 Task: Check the average views per listing of 3 bathrooms in the last 1 year.
Action: Mouse moved to (1065, 240)
Screenshot: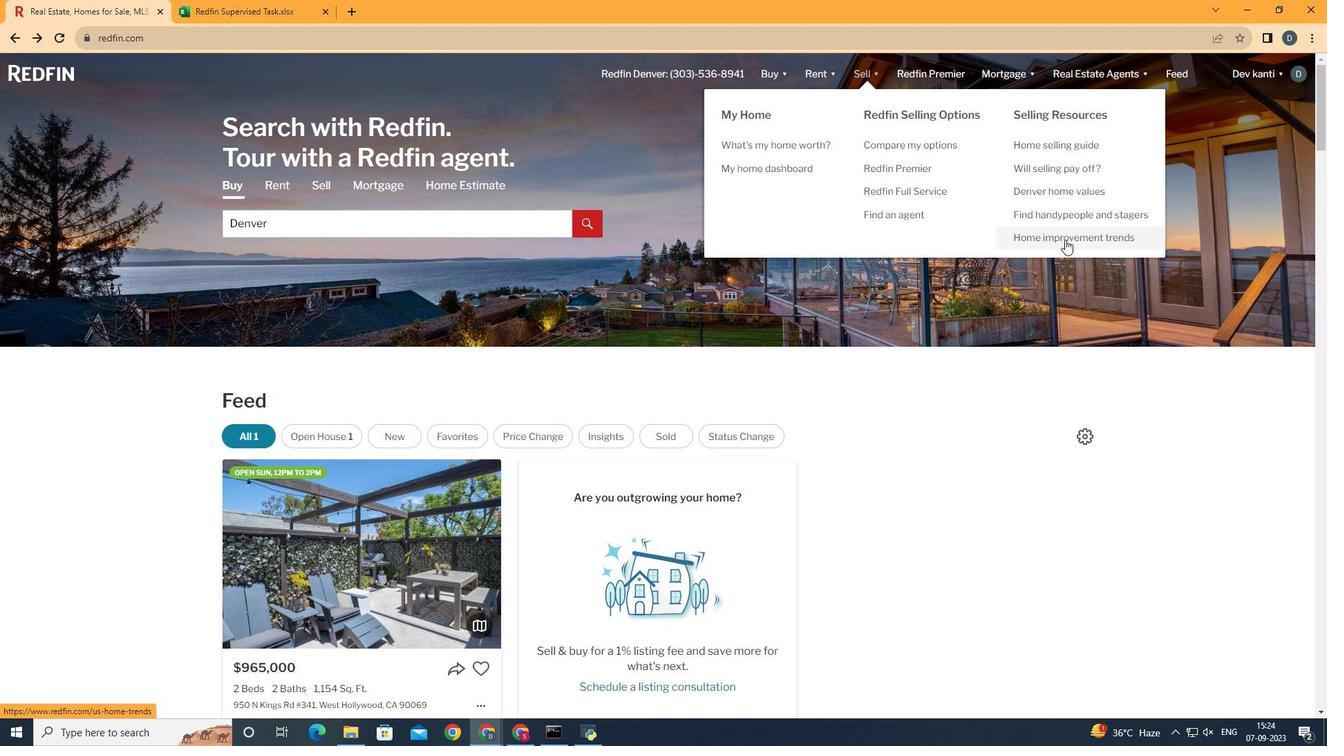 
Action: Mouse pressed left at (1065, 240)
Screenshot: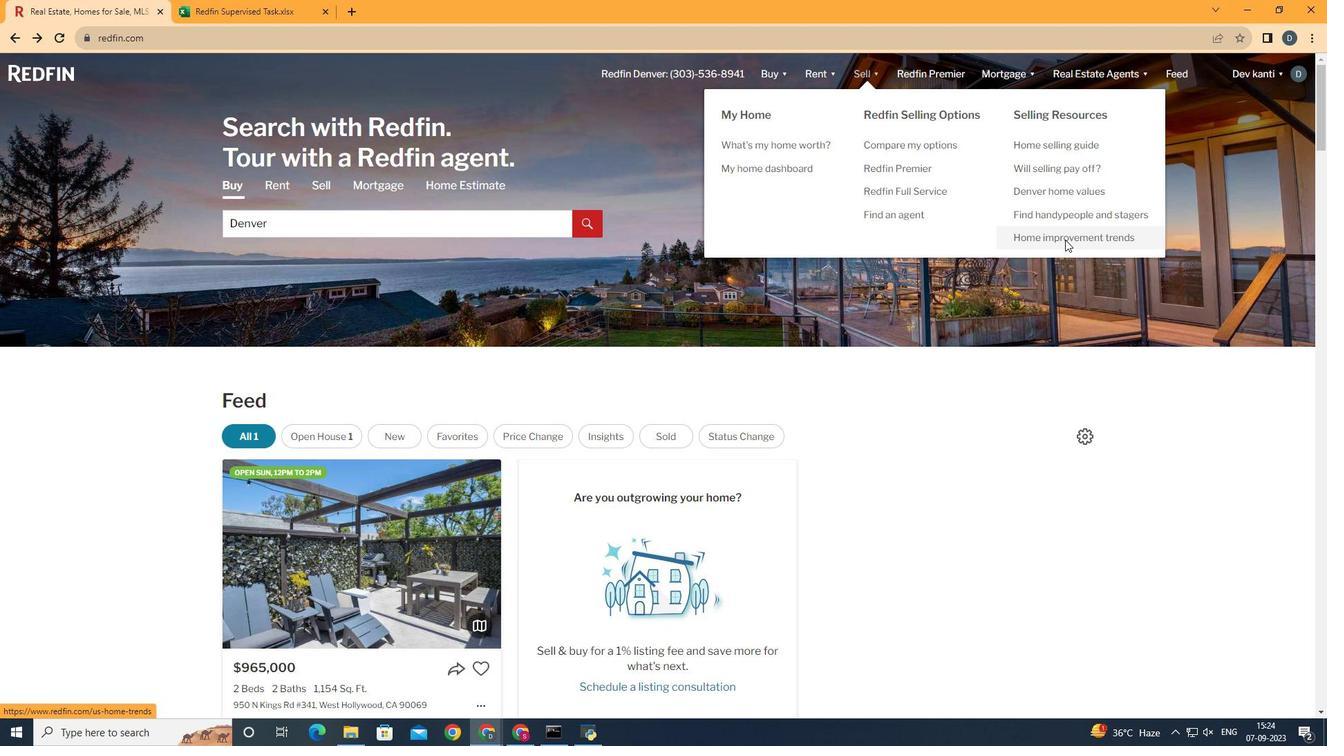 
Action: Mouse moved to (340, 273)
Screenshot: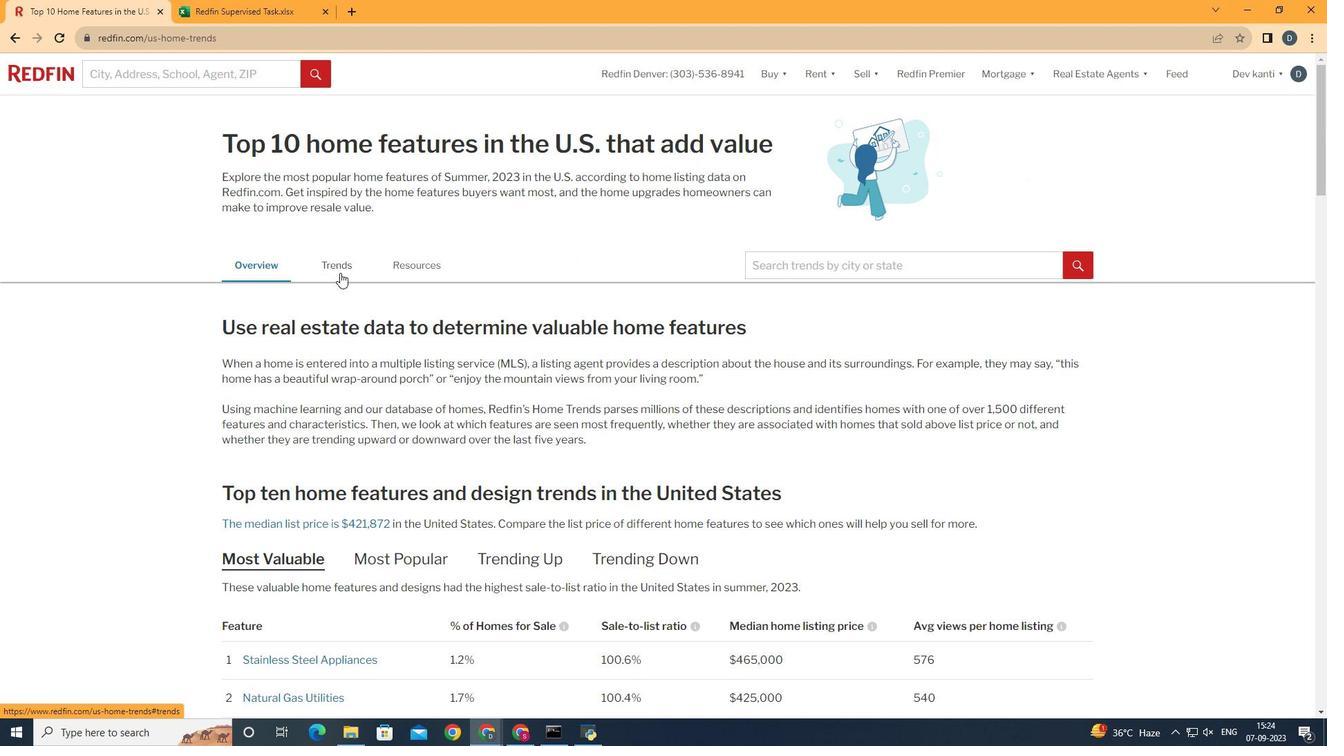 
Action: Mouse pressed left at (340, 273)
Screenshot: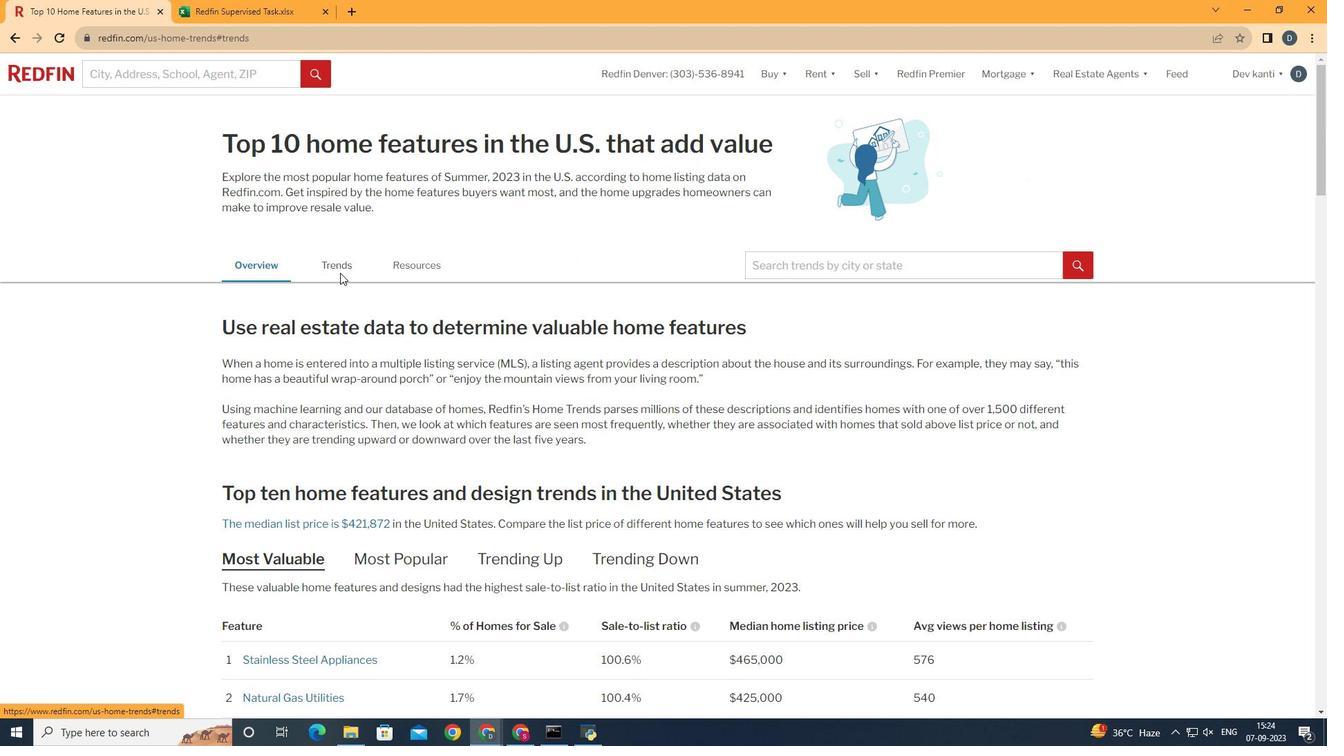 
Action: Mouse moved to (409, 365)
Screenshot: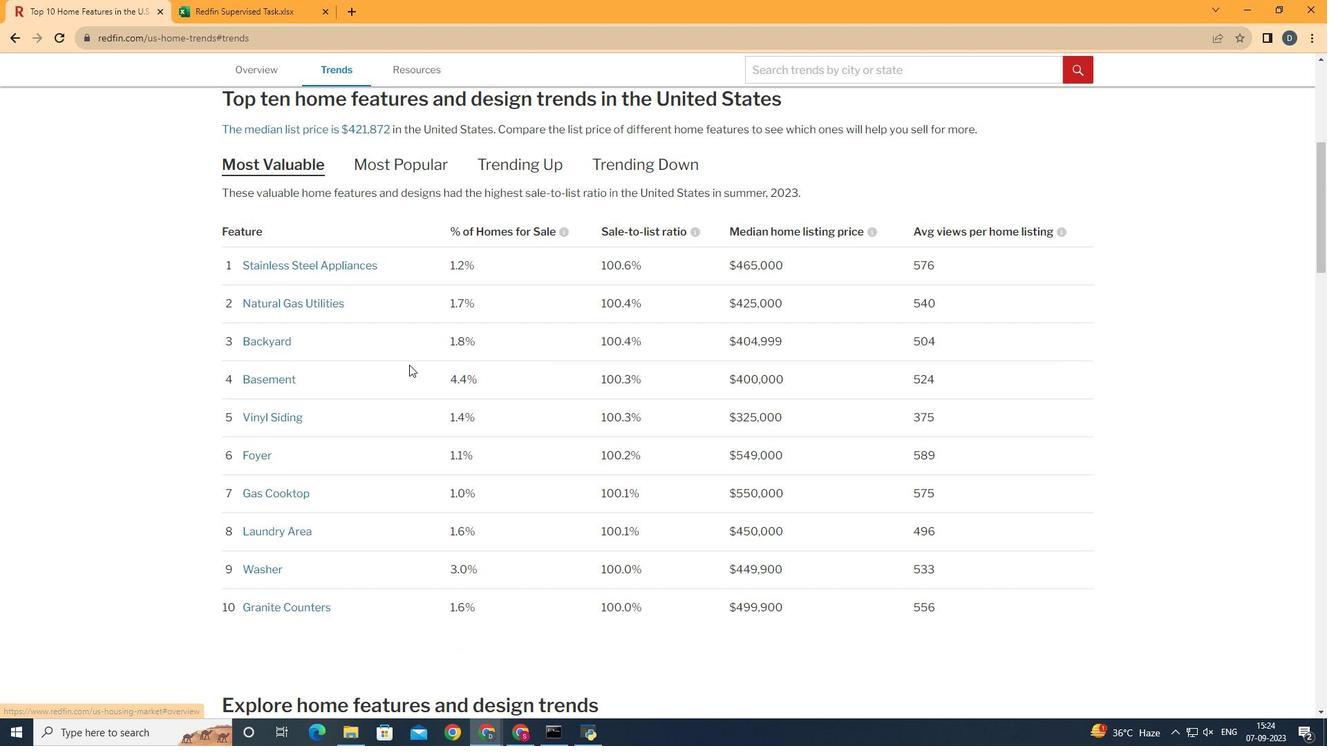 
Action: Mouse scrolled (409, 364) with delta (0, 0)
Screenshot: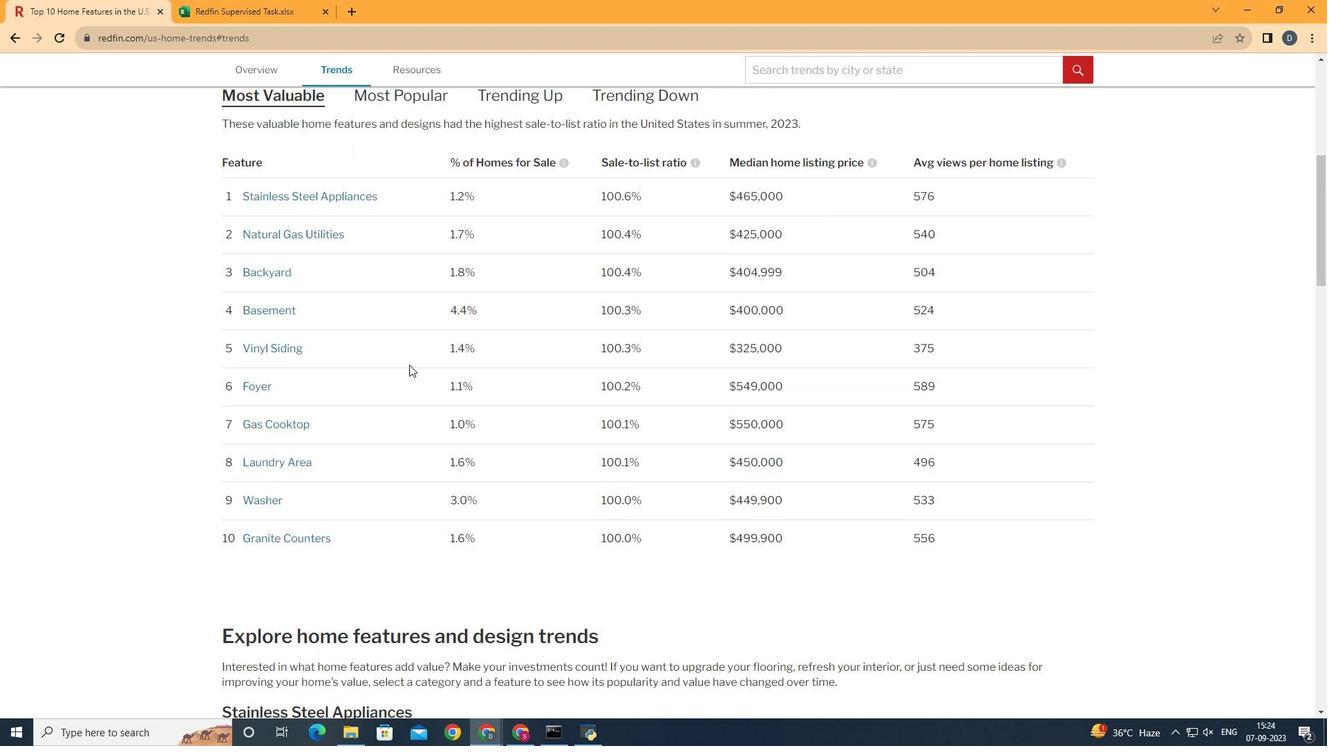 
Action: Mouse scrolled (409, 364) with delta (0, 0)
Screenshot: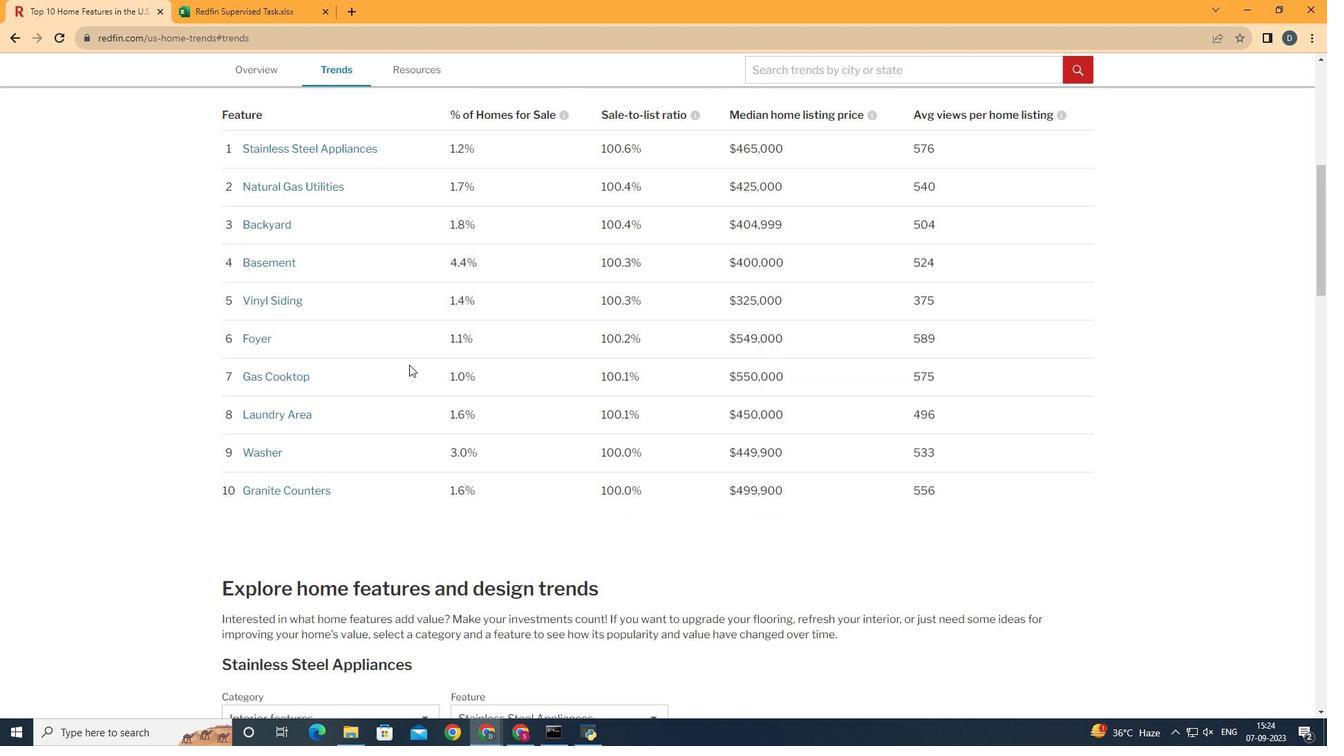 
Action: Mouse scrolled (409, 364) with delta (0, 0)
Screenshot: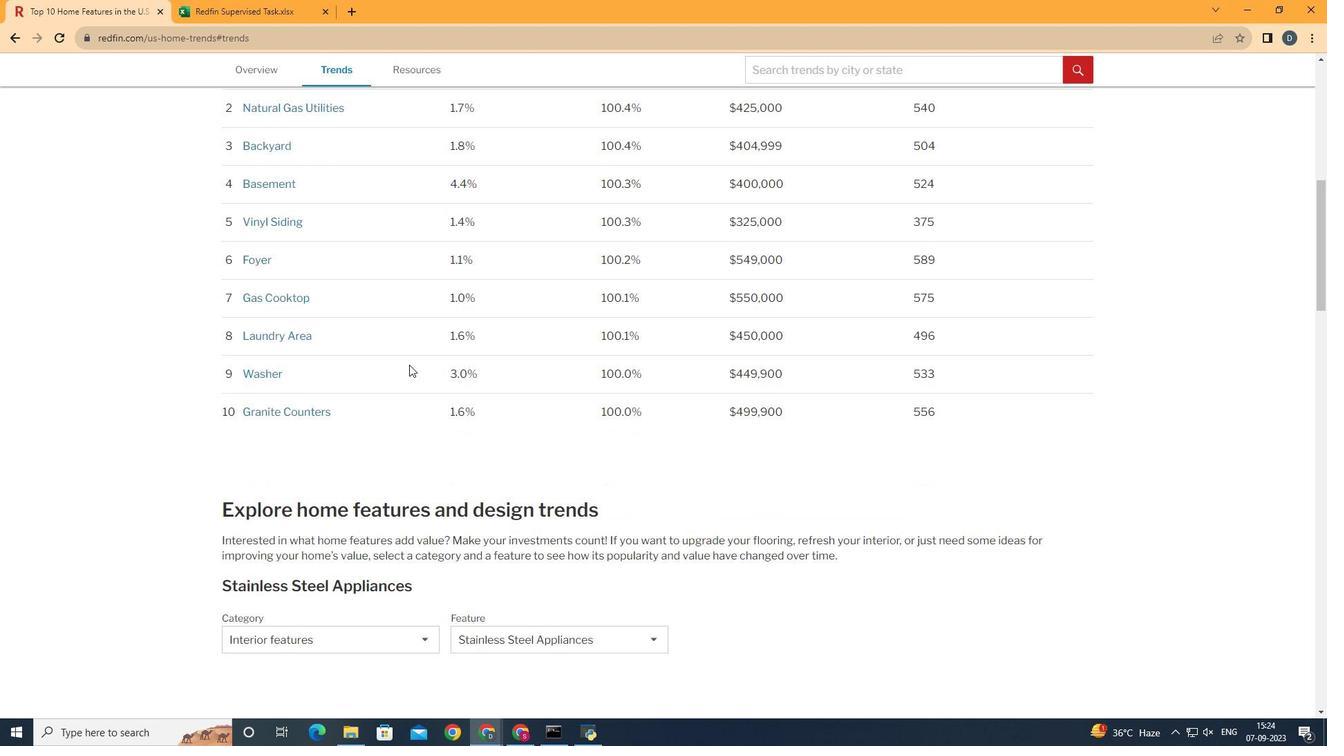 
Action: Mouse scrolled (409, 364) with delta (0, 0)
Screenshot: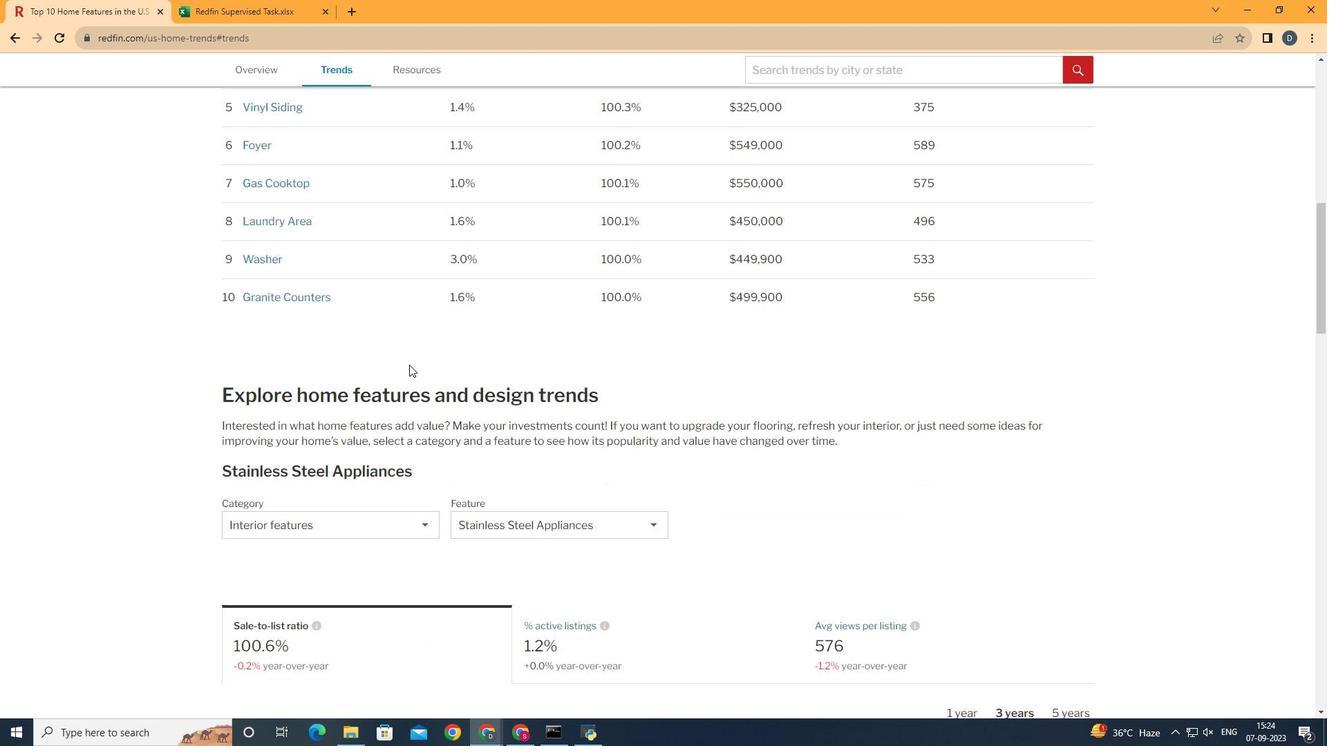 
Action: Mouse scrolled (409, 364) with delta (0, 0)
Screenshot: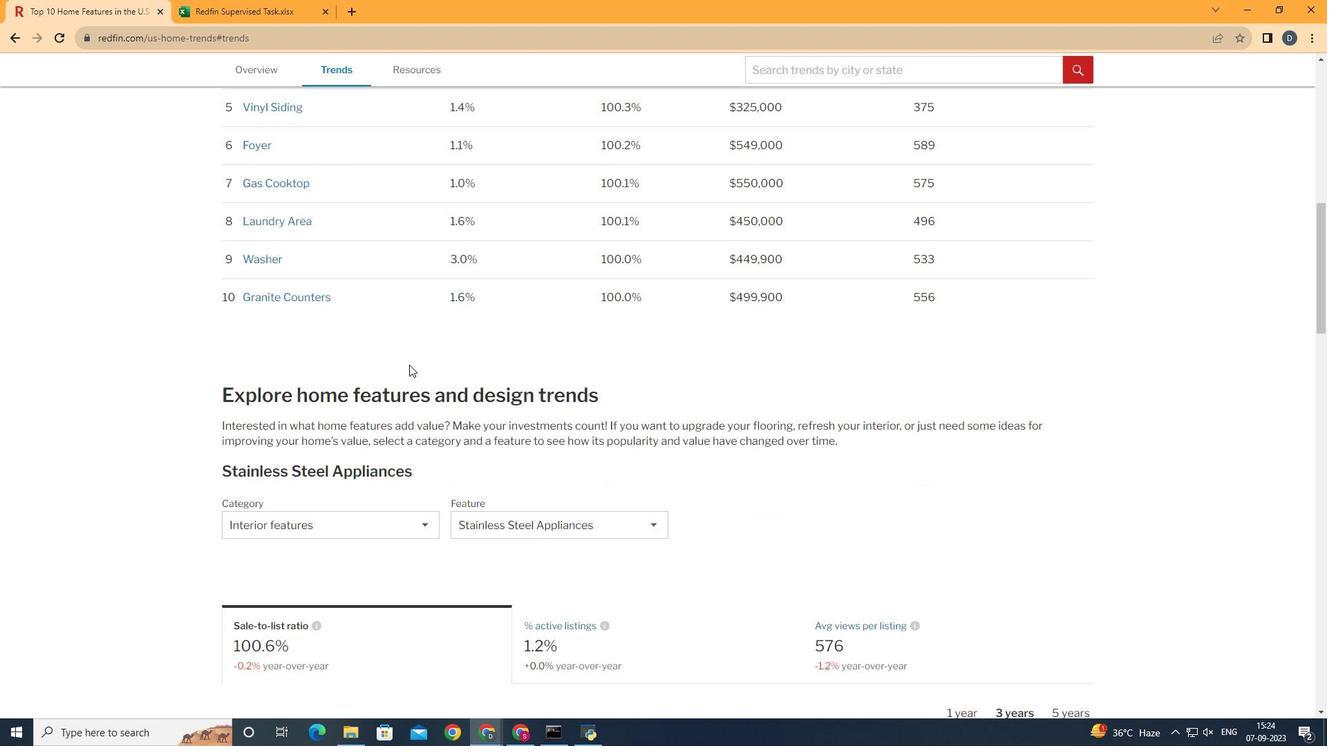 
Action: Mouse scrolled (409, 364) with delta (0, 0)
Screenshot: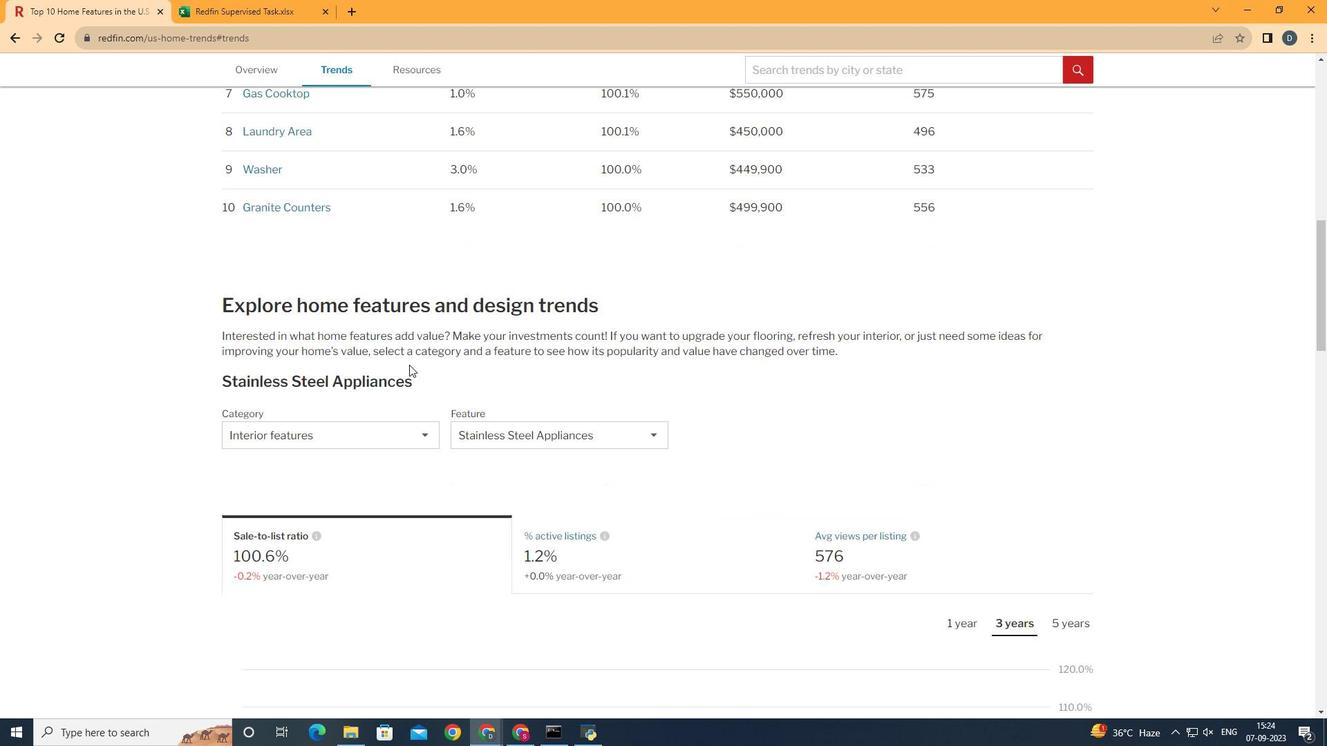 
Action: Mouse moved to (410, 365)
Screenshot: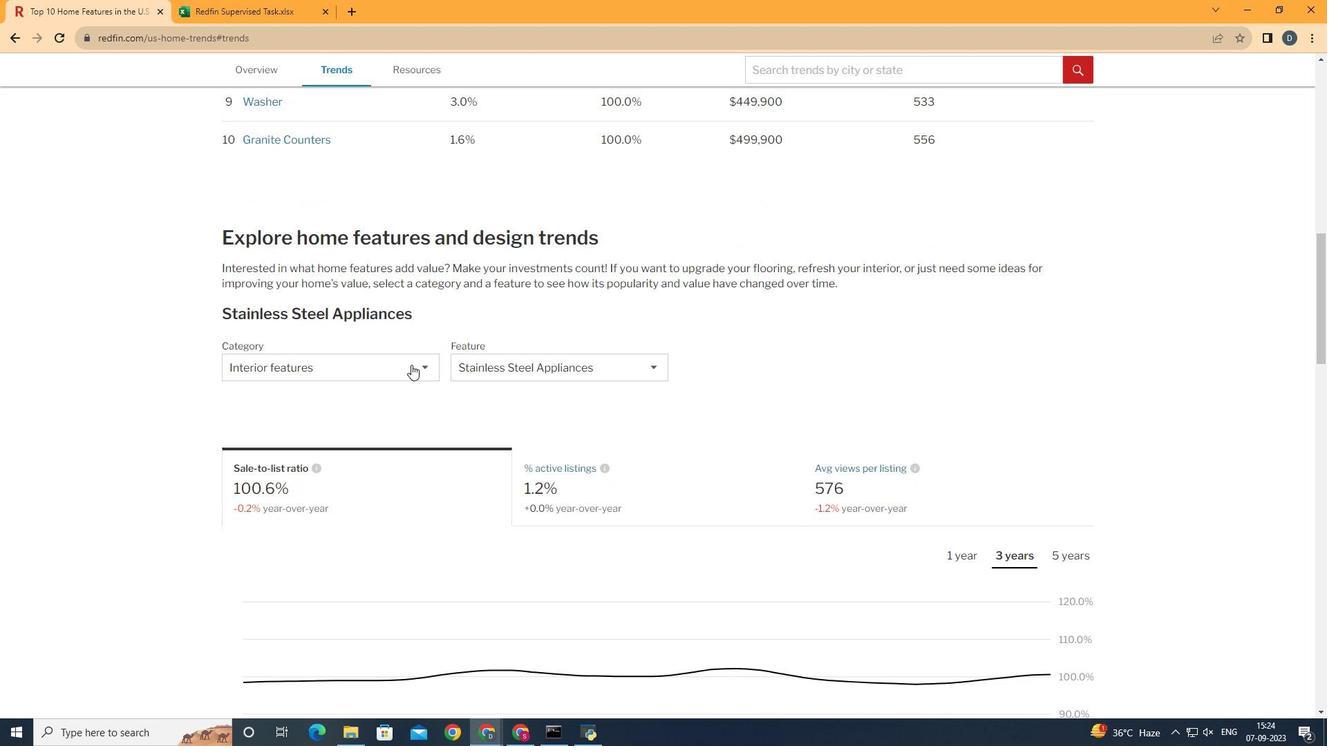 
Action: Mouse scrolled (410, 364) with delta (0, 0)
Screenshot: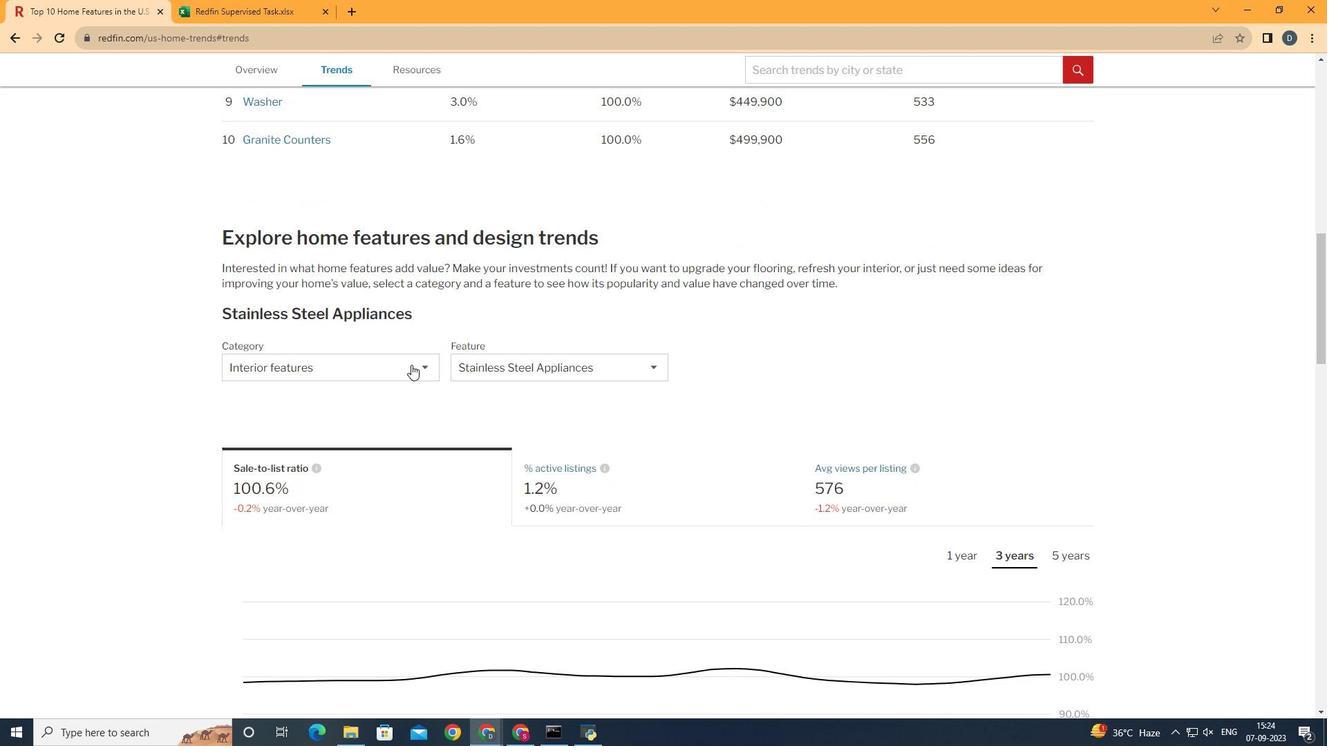 
Action: Mouse moved to (412, 365)
Screenshot: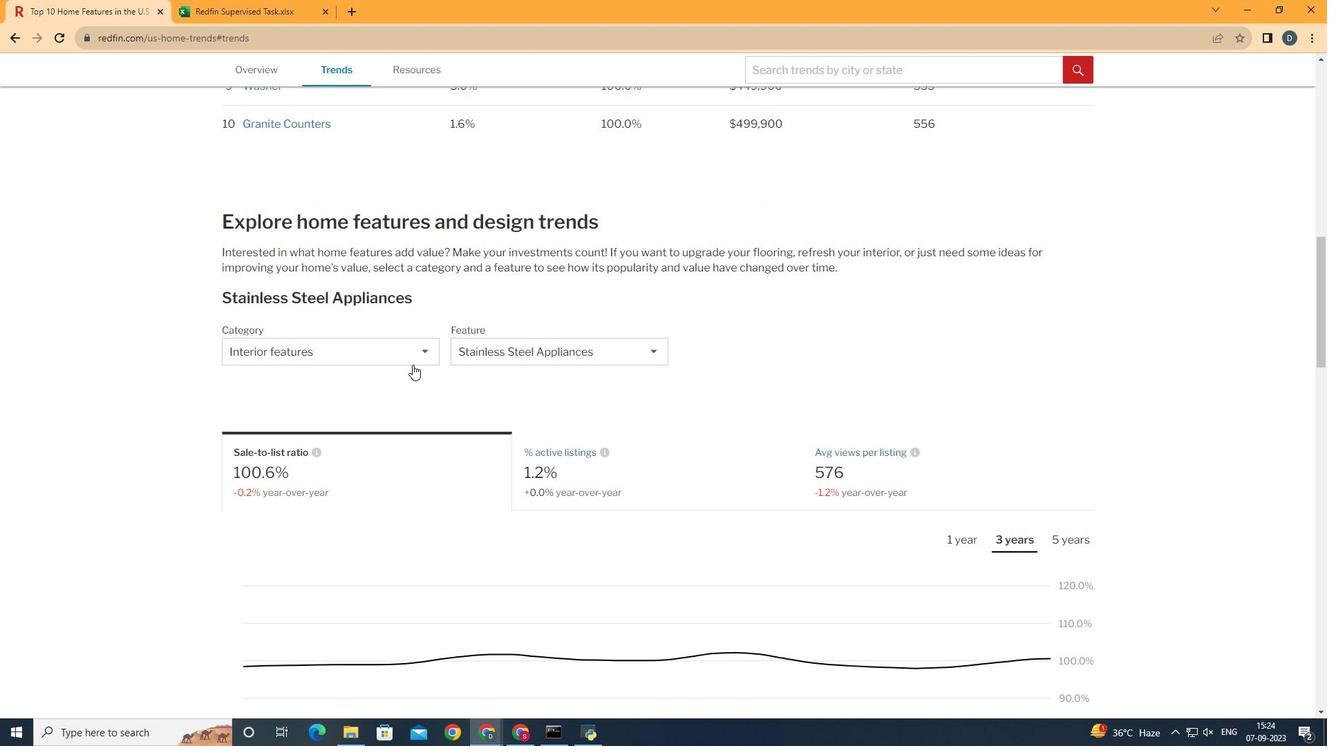 
Action: Mouse pressed left at (412, 365)
Screenshot: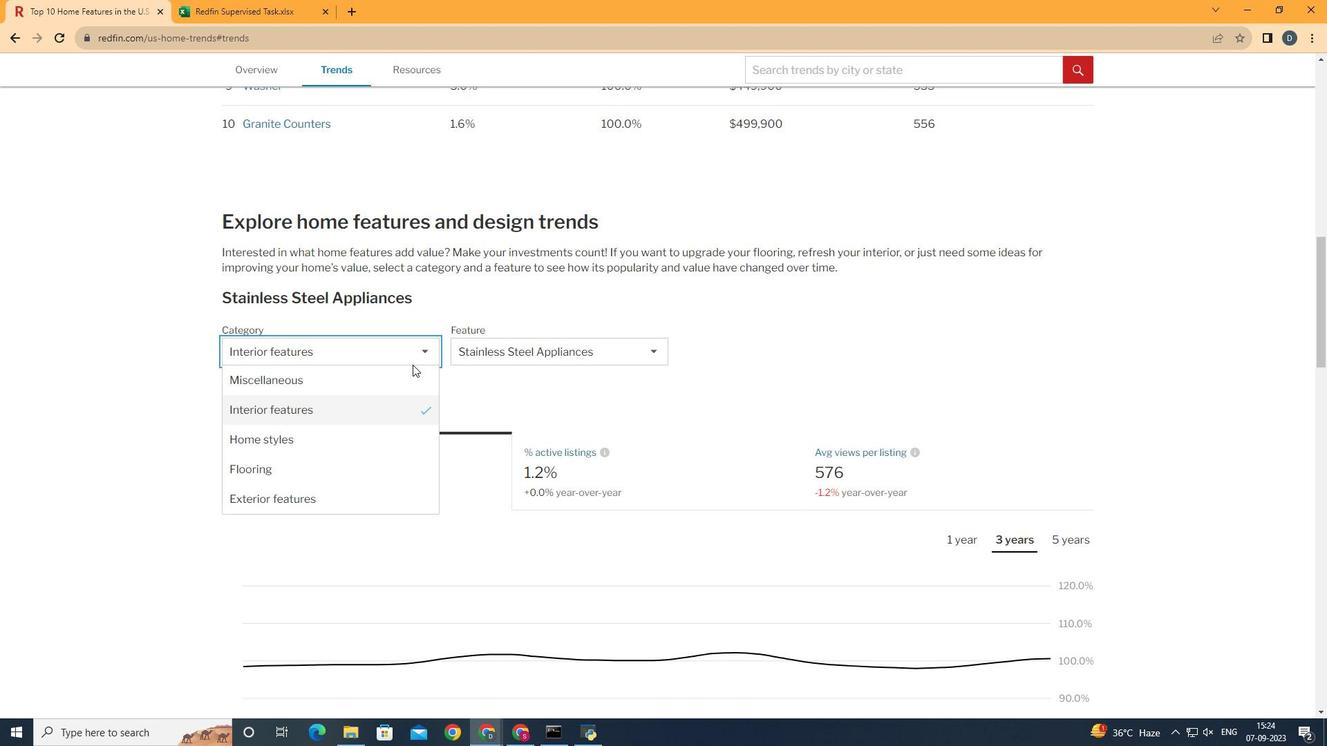 
Action: Mouse moved to (415, 412)
Screenshot: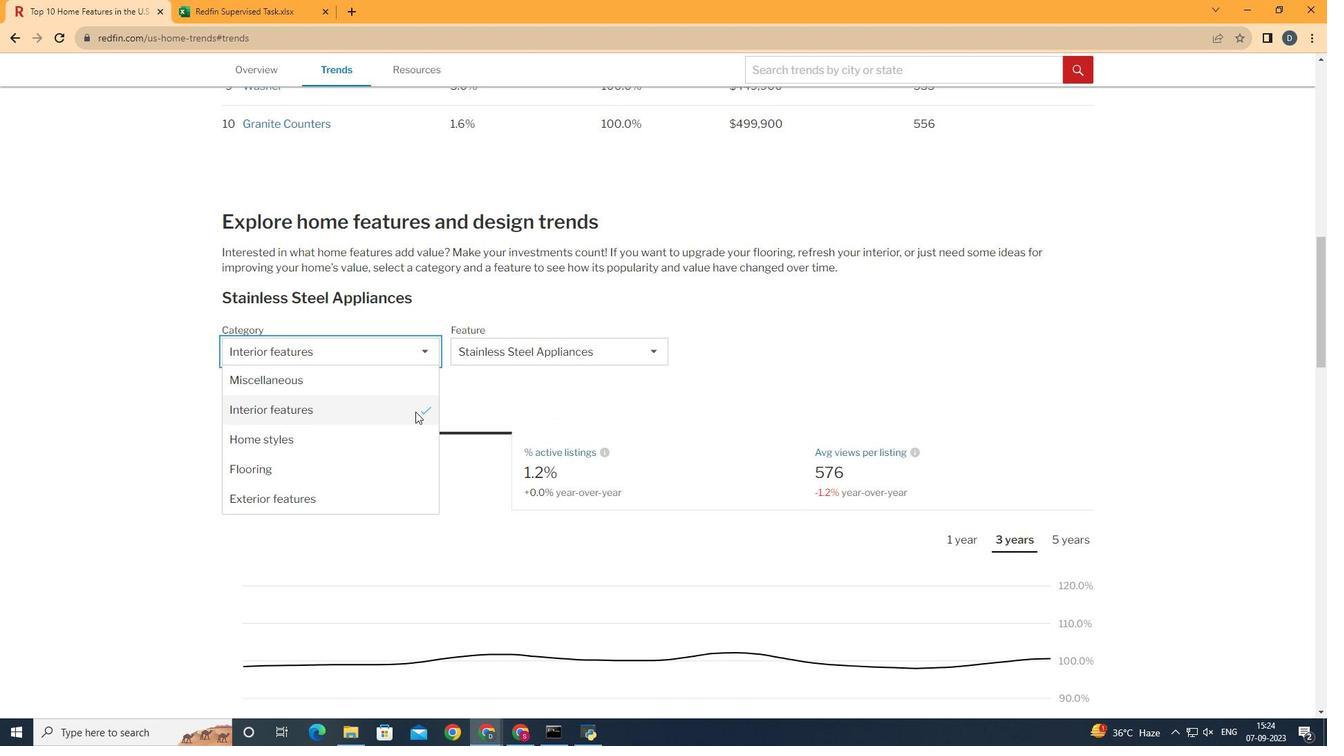 
Action: Mouse pressed left at (415, 412)
Screenshot: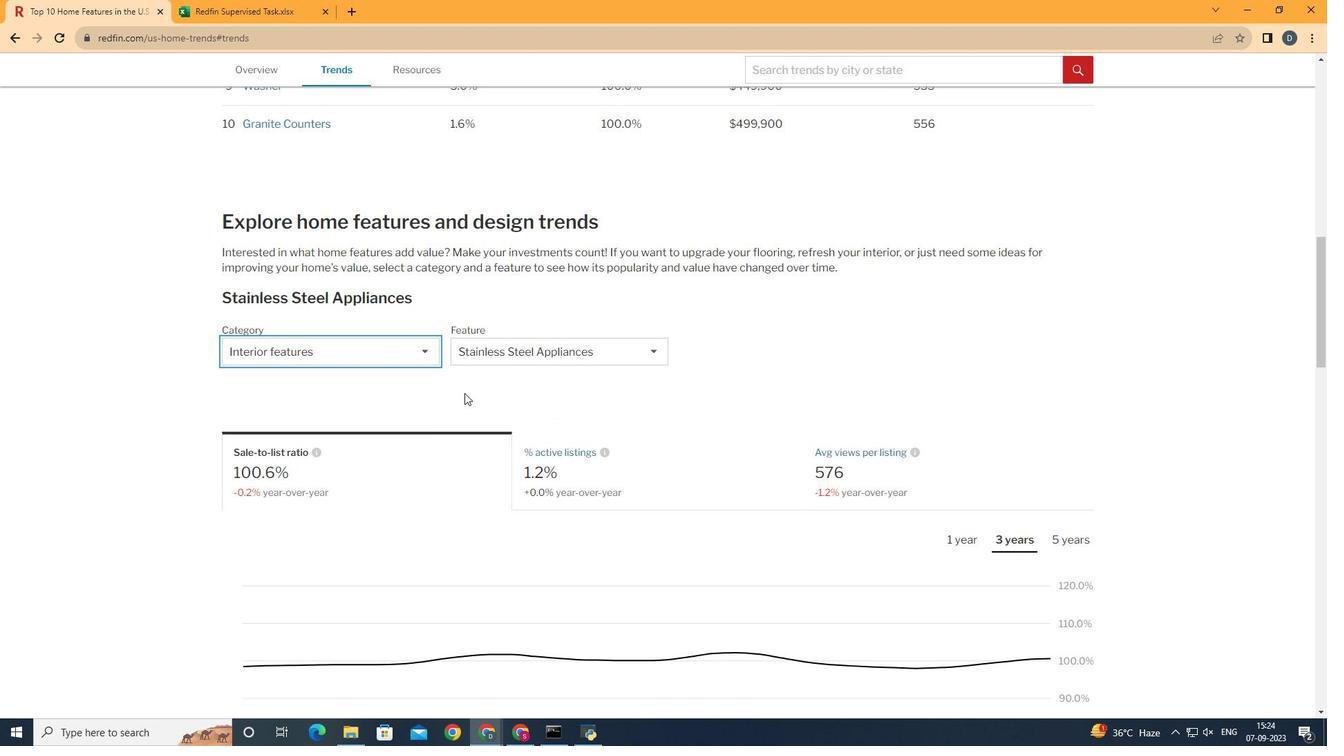 
Action: Mouse moved to (581, 355)
Screenshot: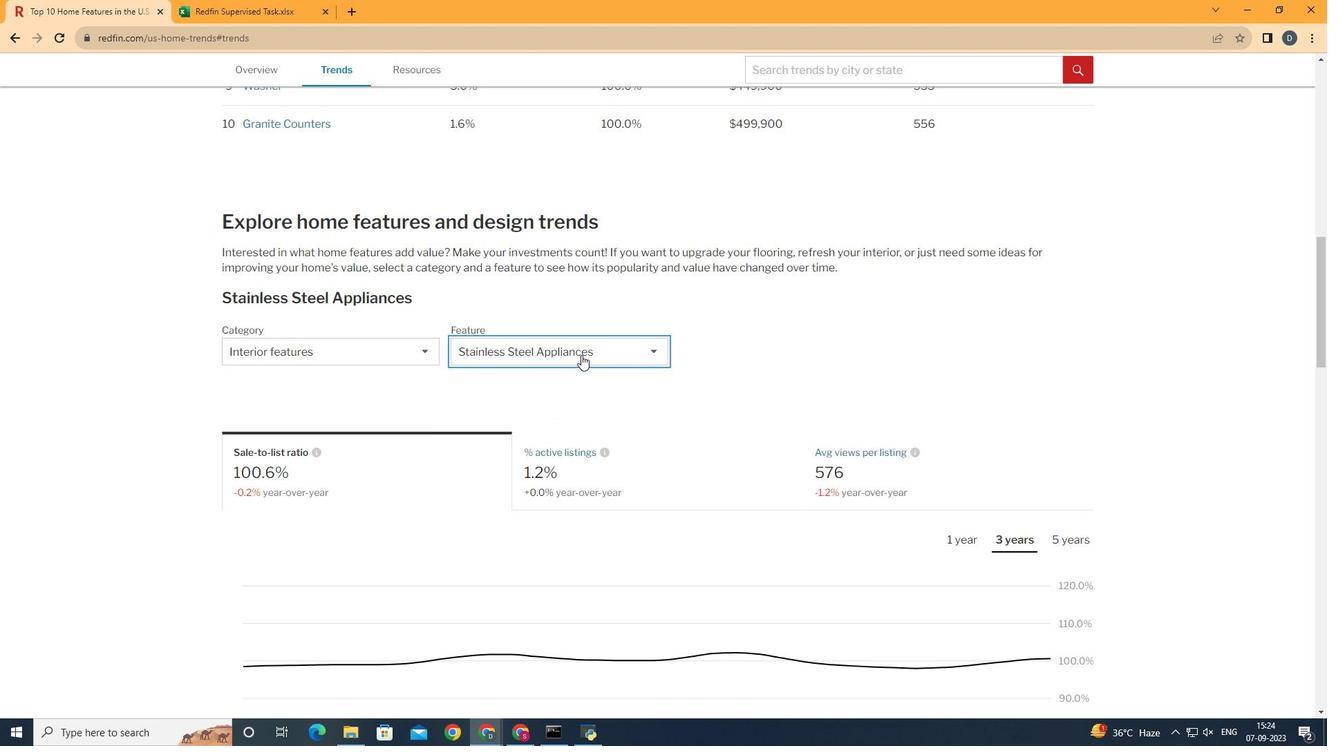 
Action: Mouse pressed left at (581, 355)
Screenshot: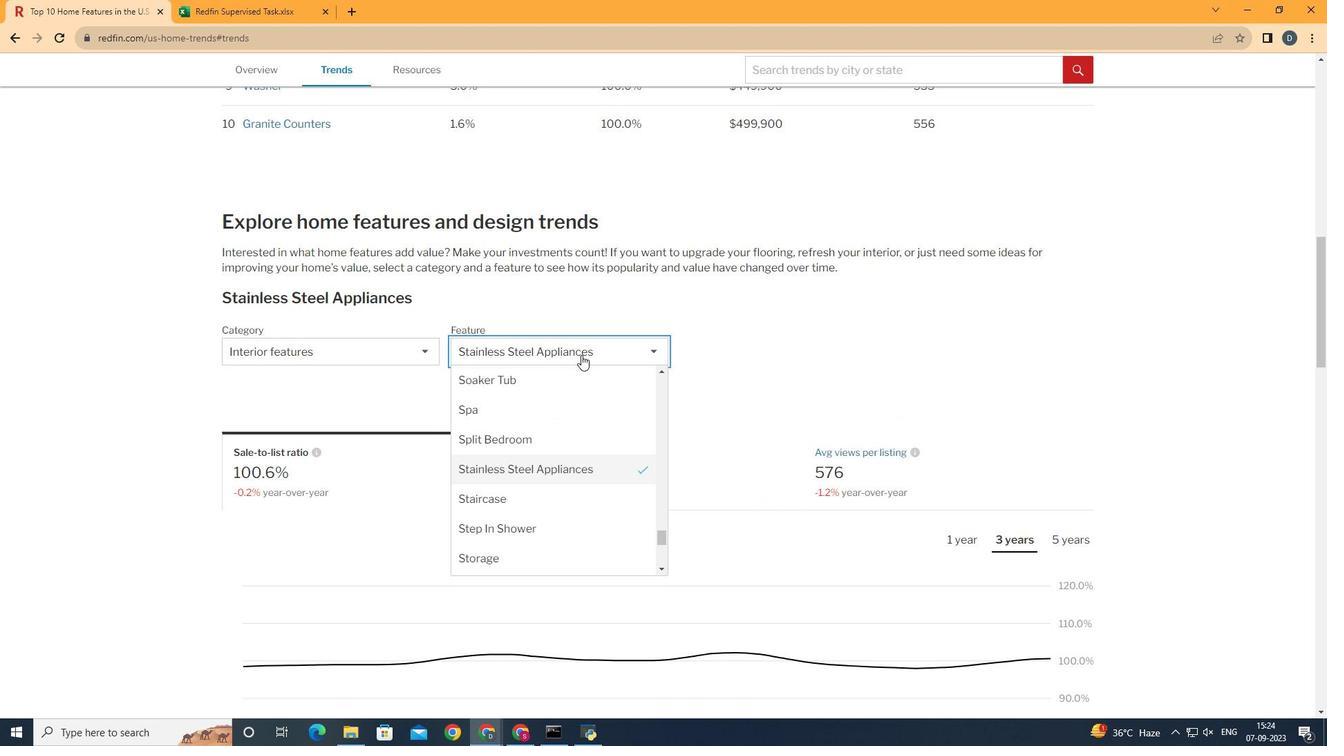
Action: Mouse moved to (661, 534)
Screenshot: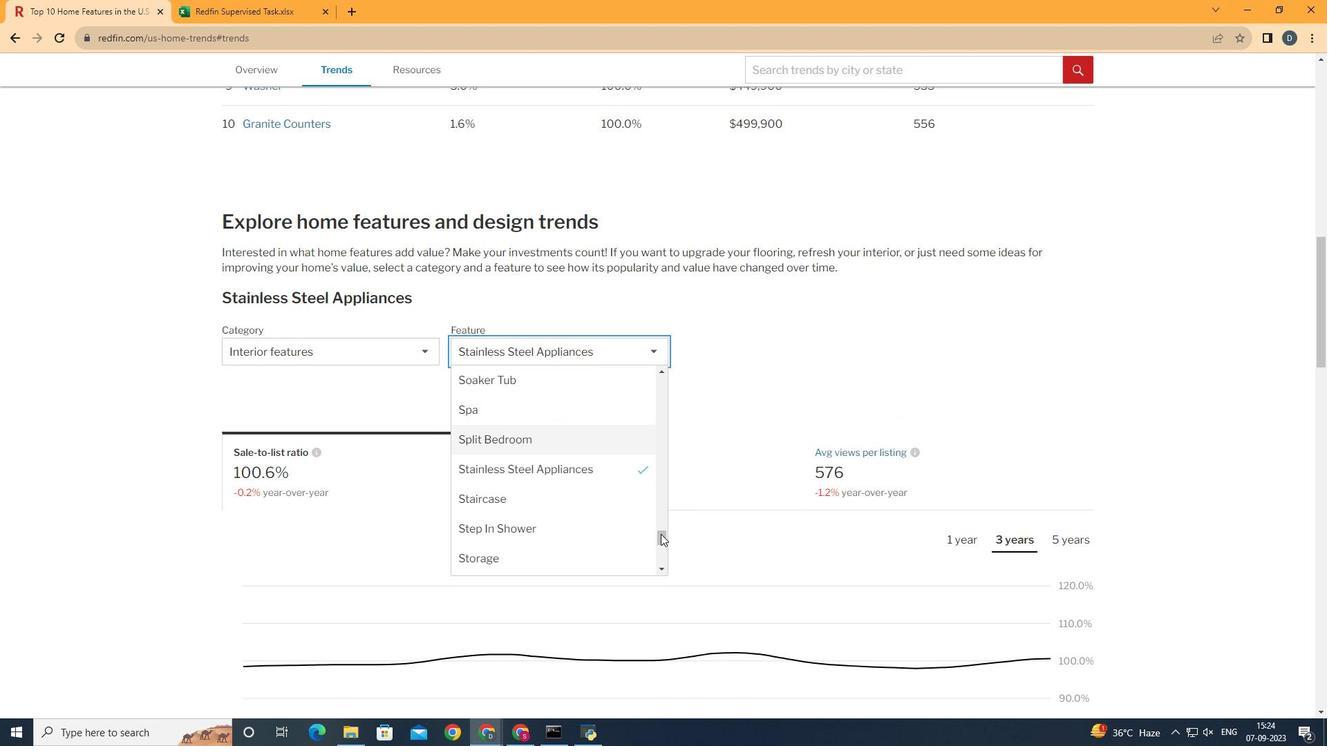 
Action: Mouse pressed left at (661, 534)
Screenshot: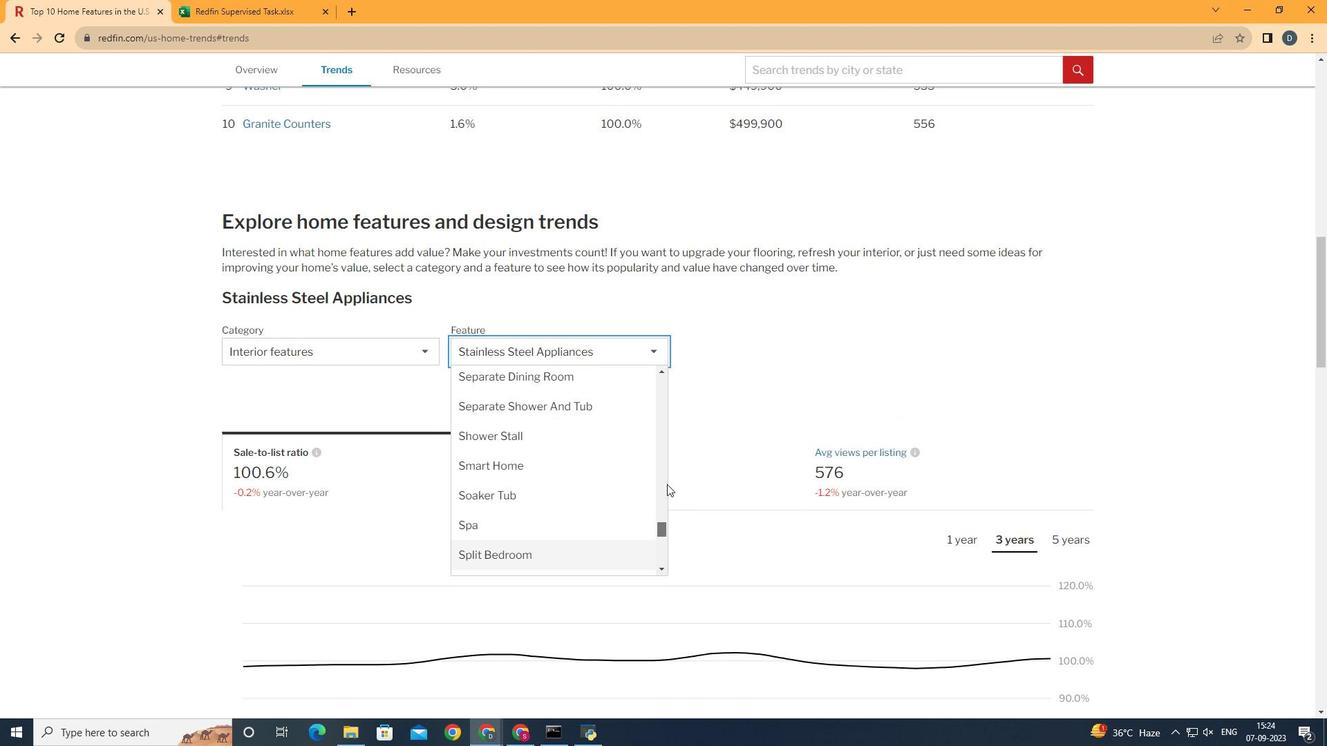 
Action: Mouse moved to (583, 462)
Screenshot: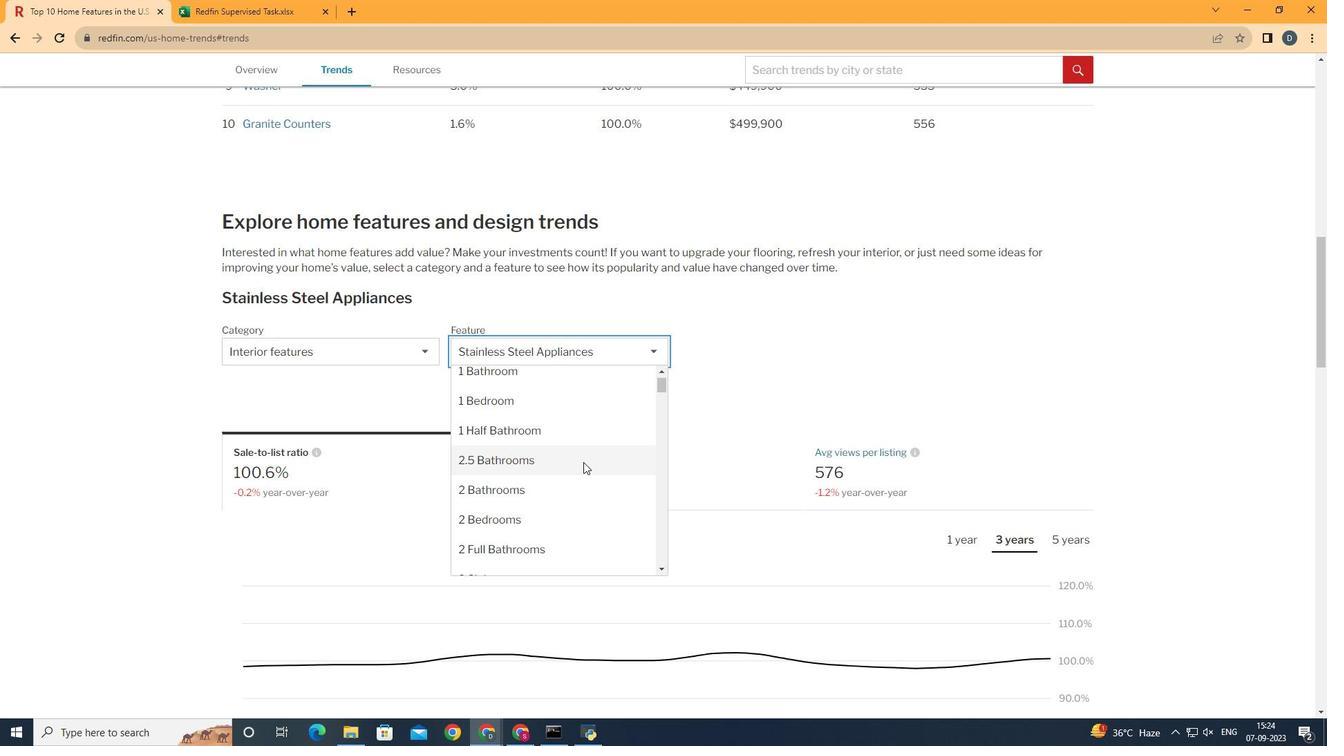 
Action: Mouse scrolled (583, 462) with delta (0, 0)
Screenshot: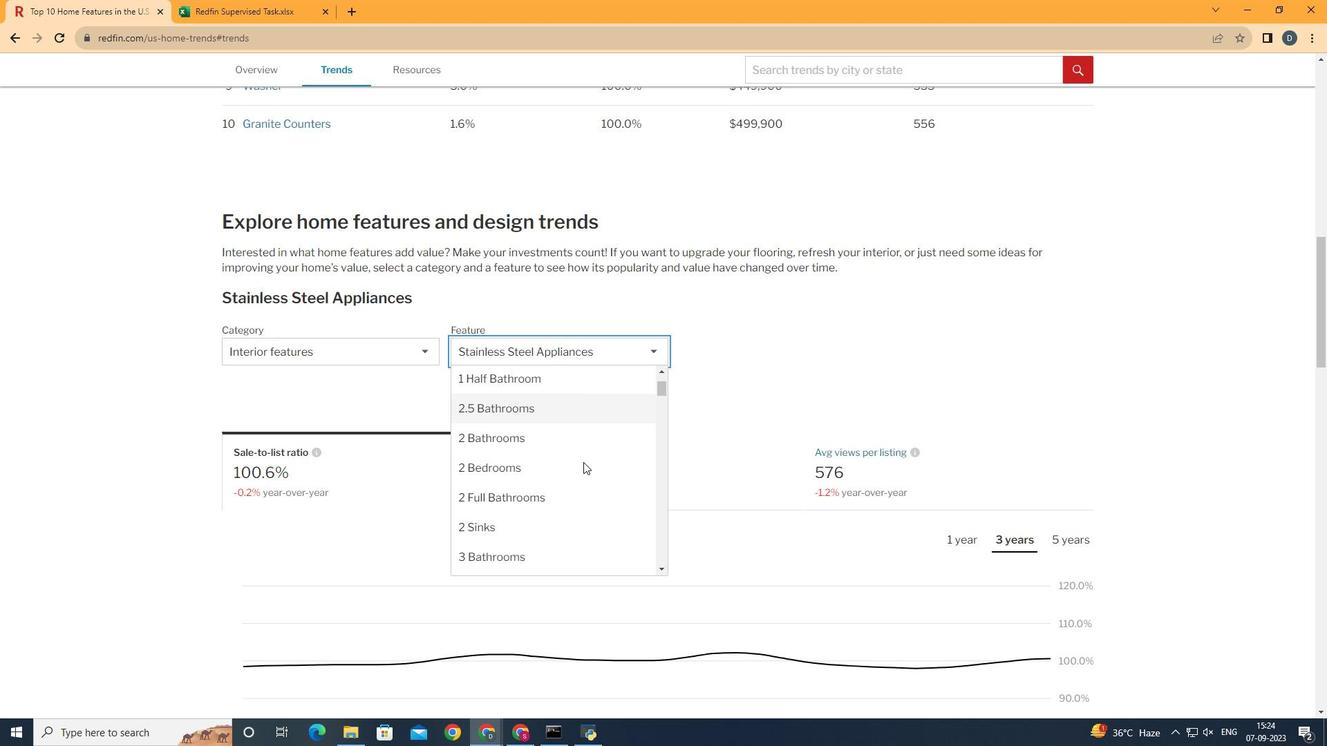 
Action: Mouse moved to (573, 489)
Screenshot: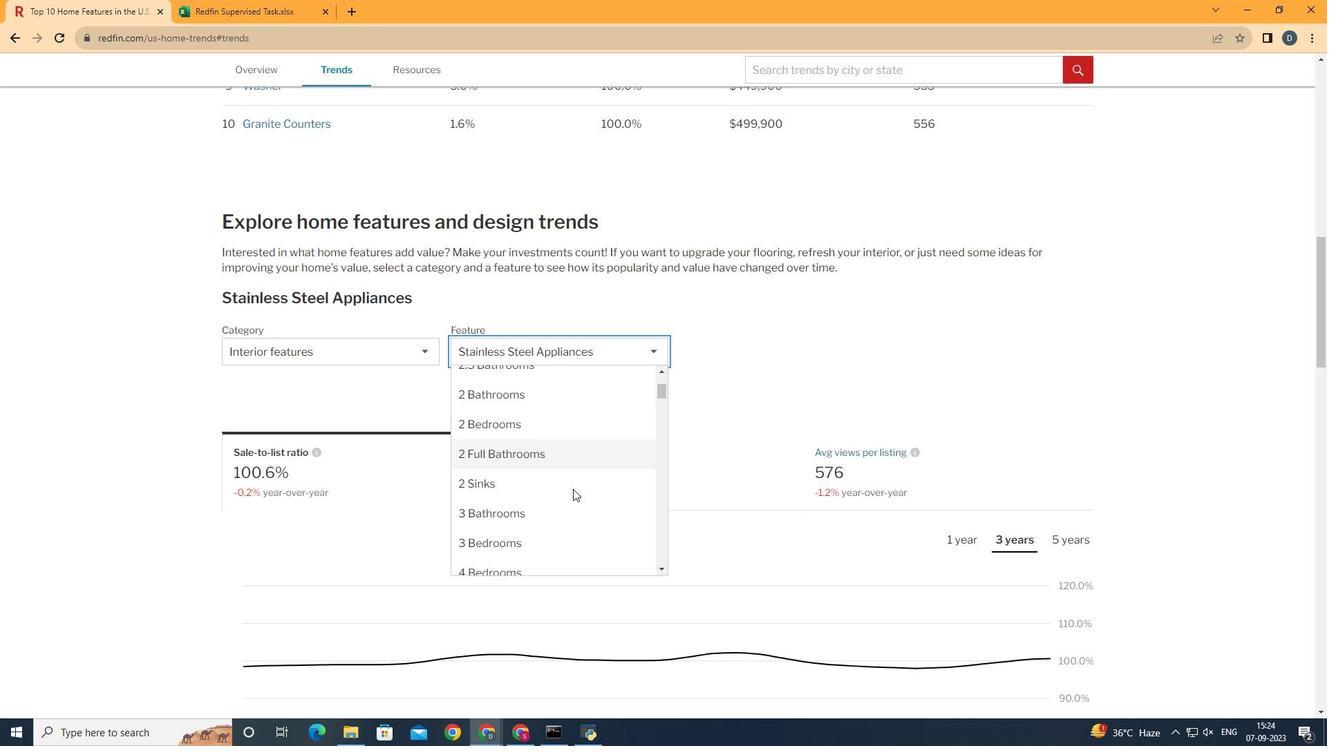 
Action: Mouse scrolled (573, 488) with delta (0, 0)
Screenshot: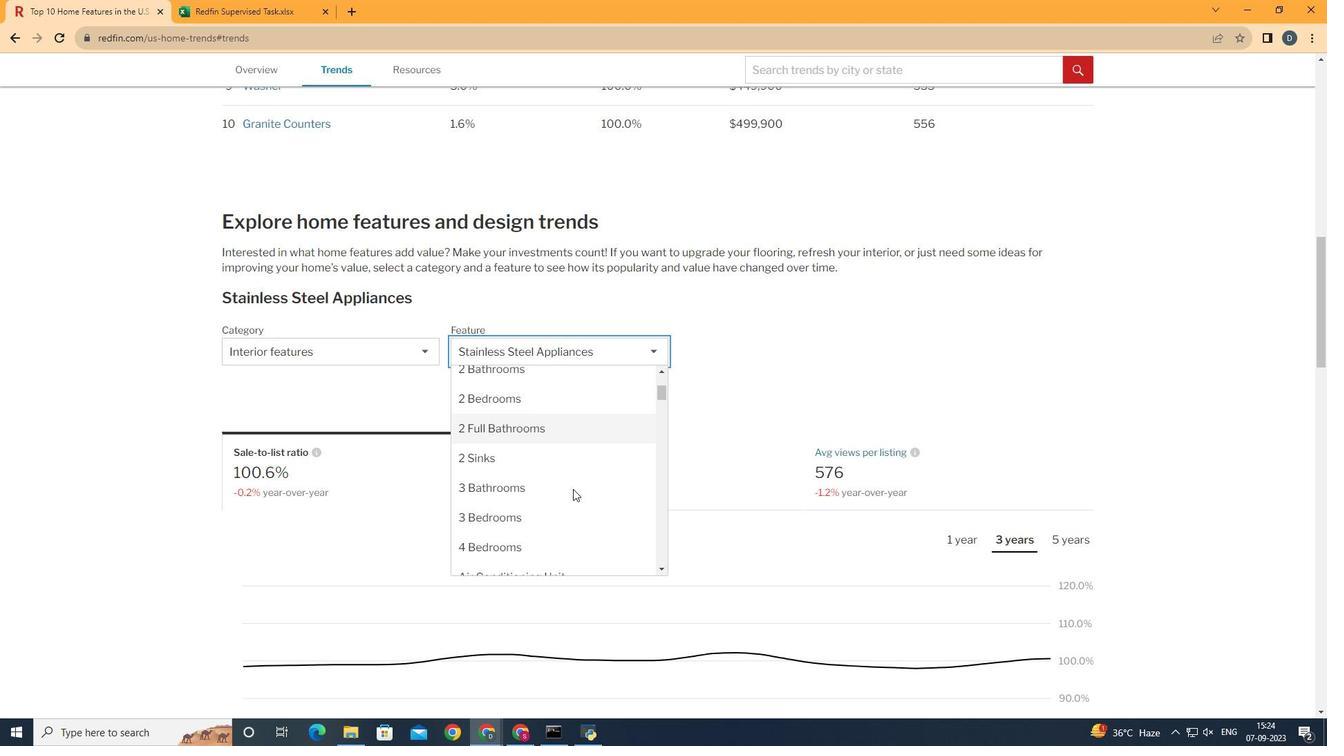 
Action: Mouse moved to (576, 471)
Screenshot: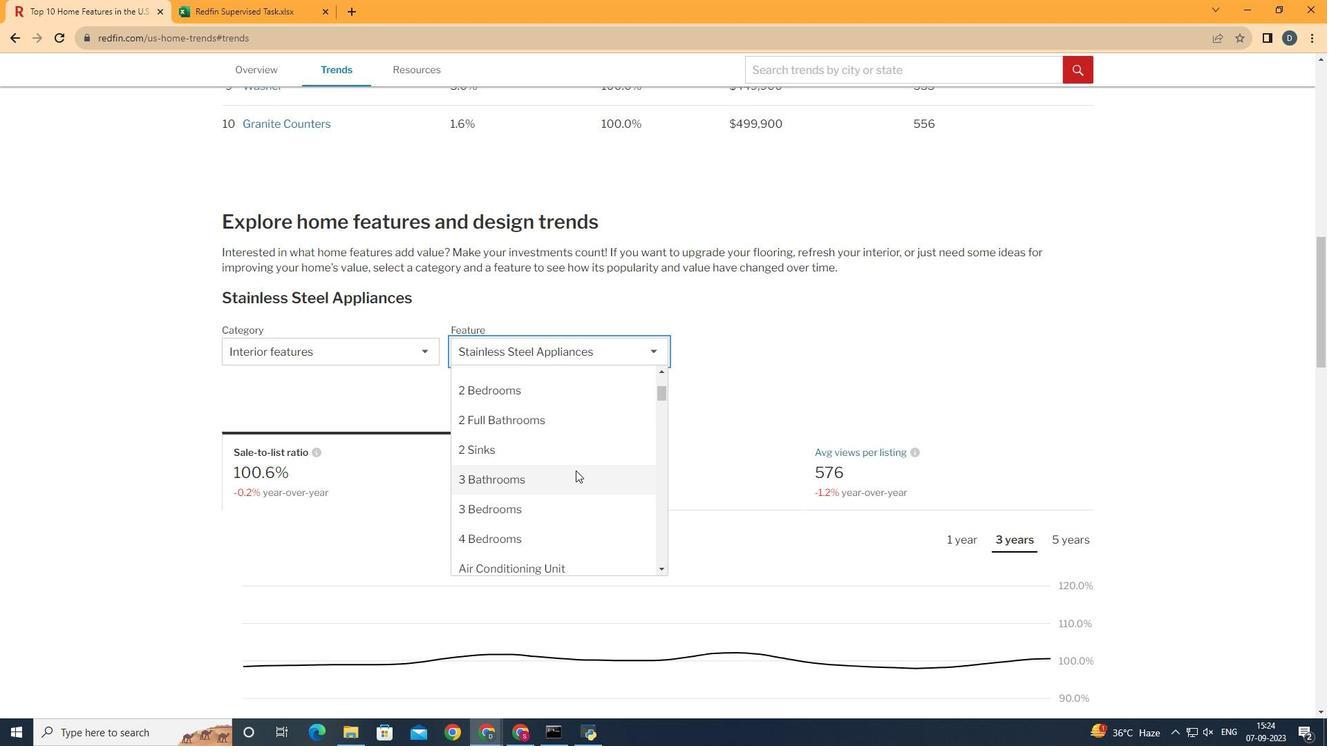 
Action: Mouse pressed left at (576, 471)
Screenshot: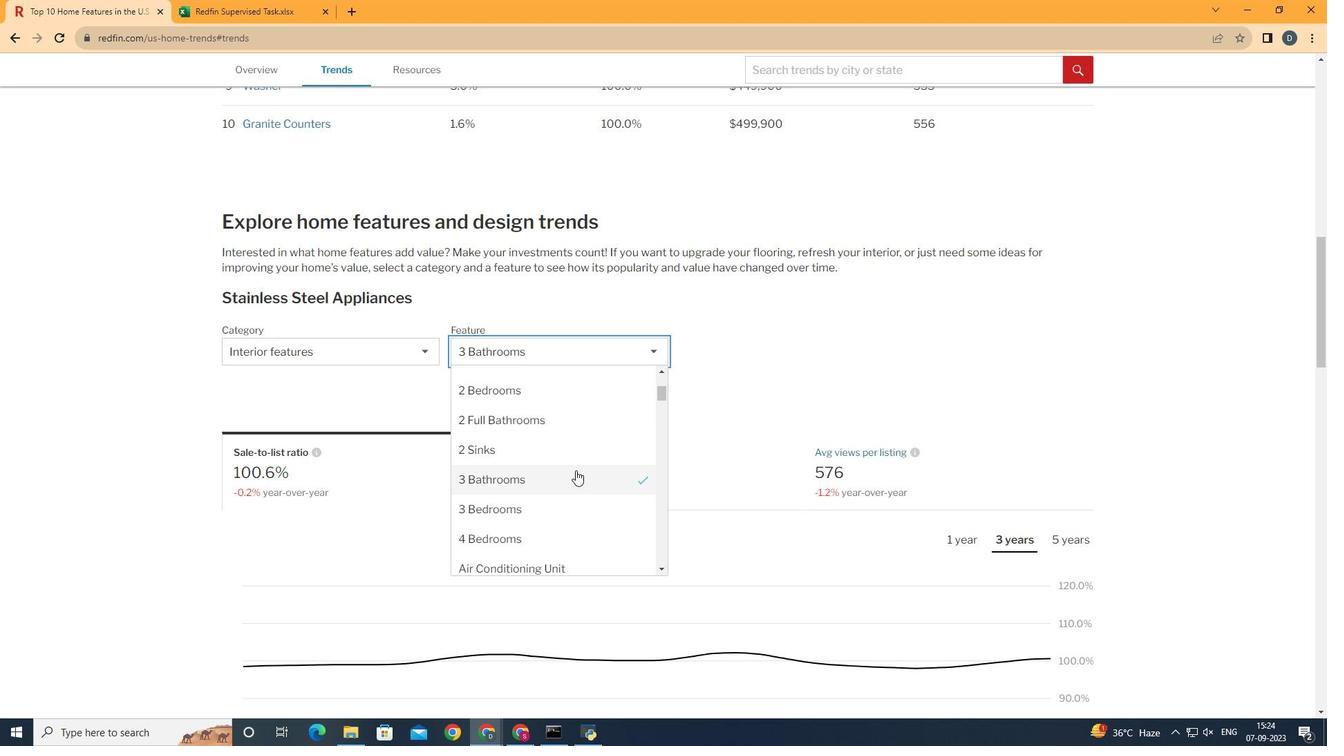 
Action: Mouse moved to (985, 475)
Screenshot: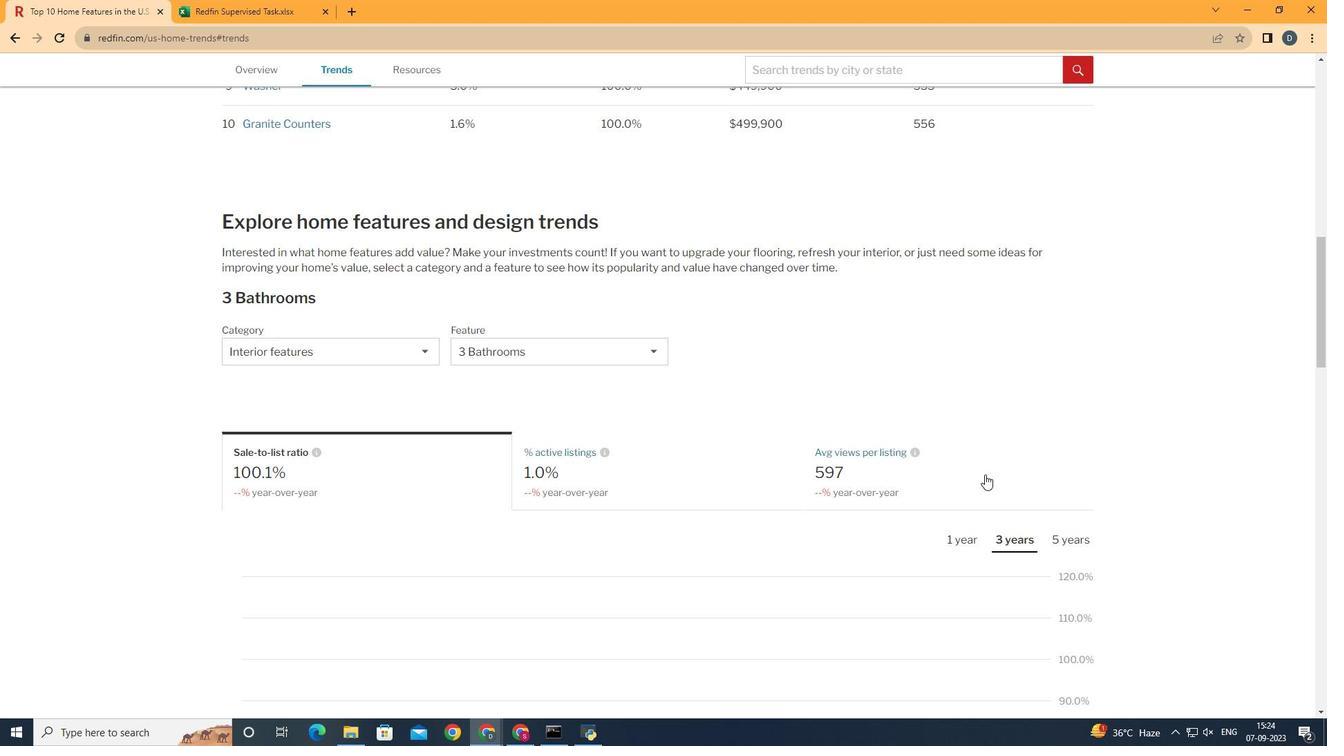 
Action: Mouse pressed left at (985, 475)
Screenshot: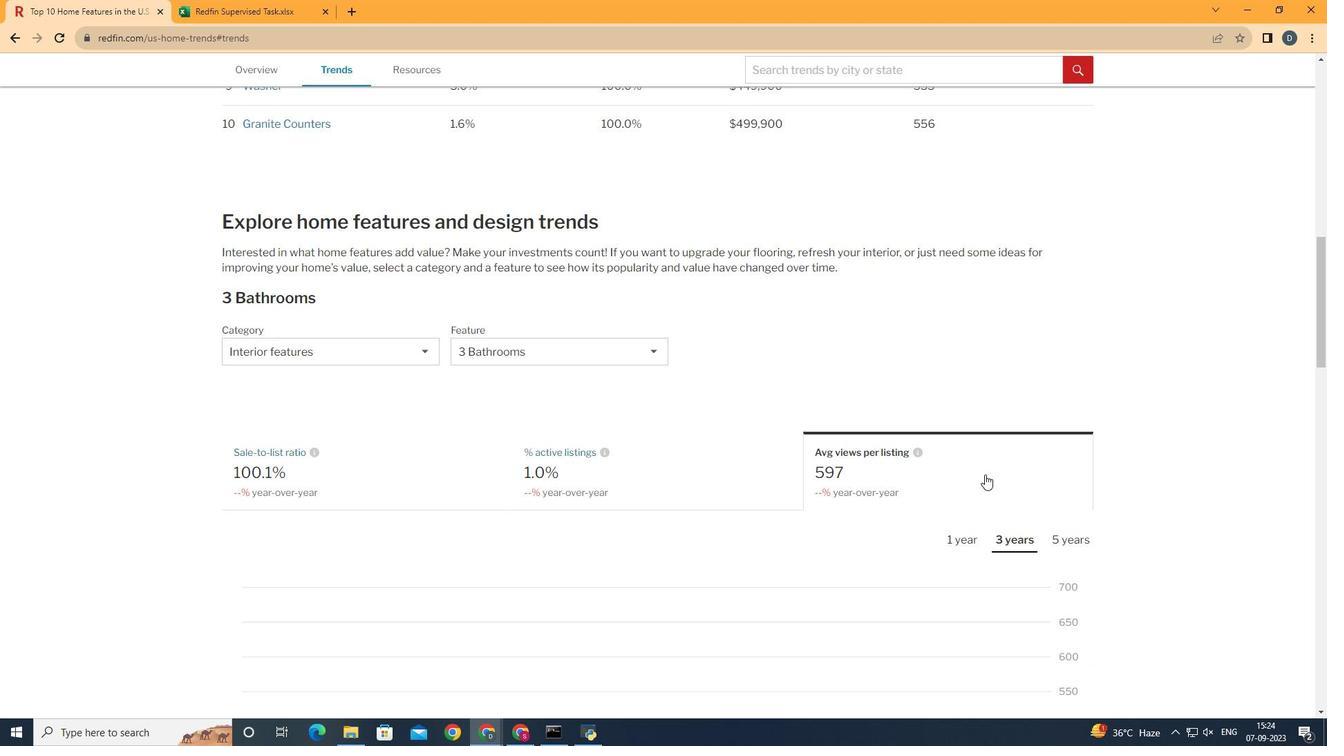 
Action: Mouse moved to (967, 538)
Screenshot: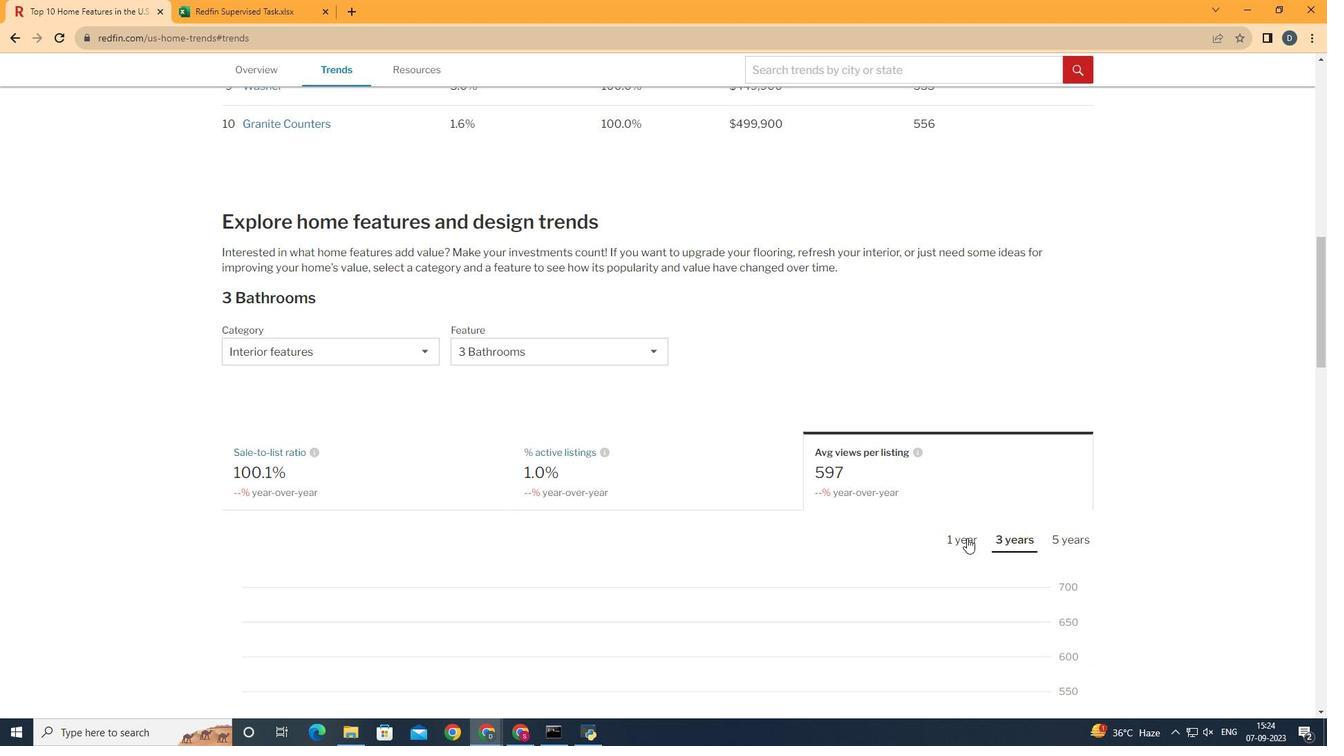 
Action: Mouse pressed left at (967, 538)
Screenshot: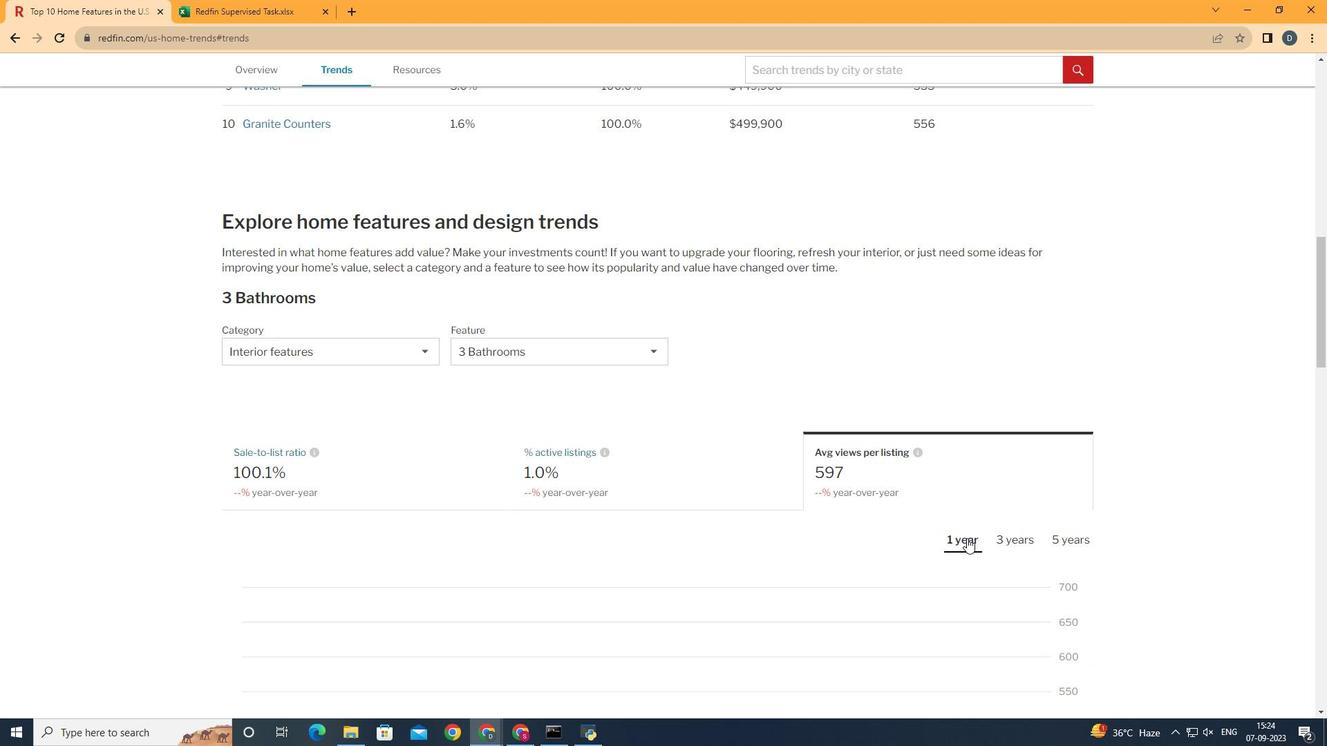 
Action: Mouse moved to (791, 565)
Screenshot: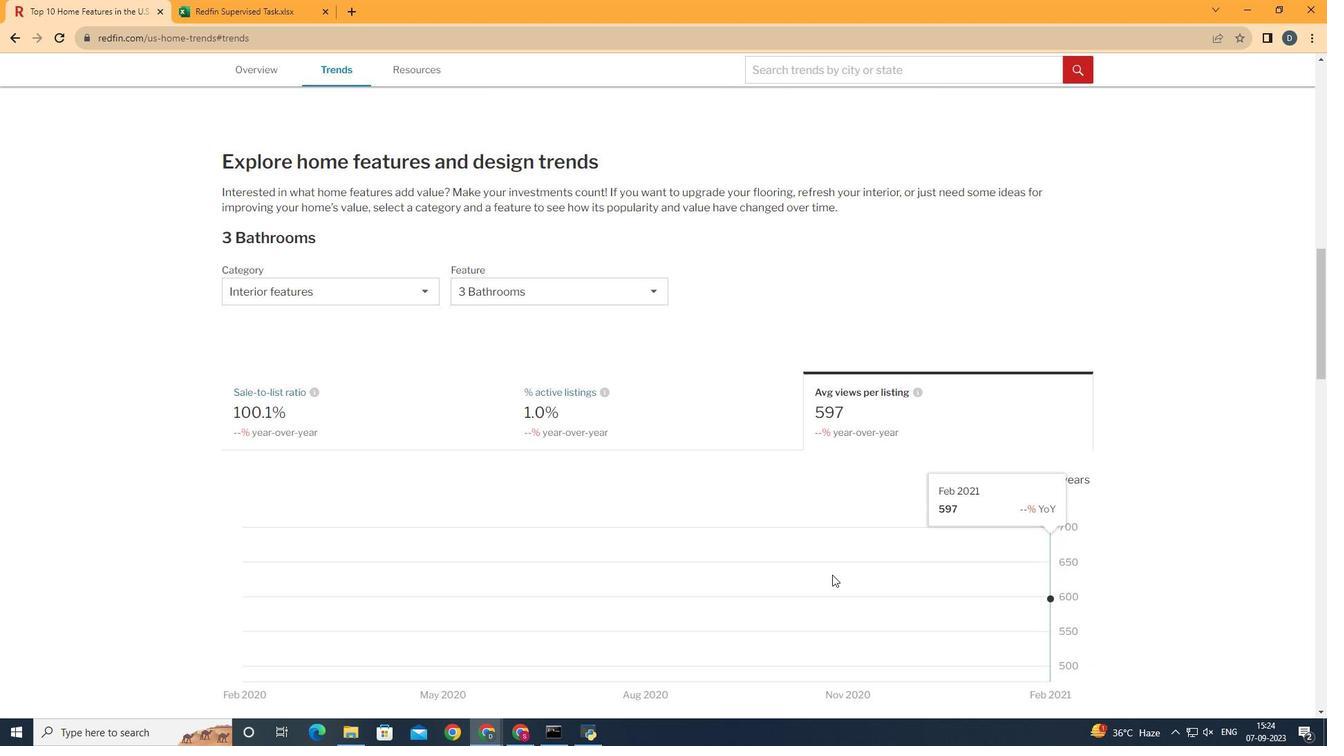 
Action: Mouse scrolled (791, 565) with delta (0, 0)
Screenshot: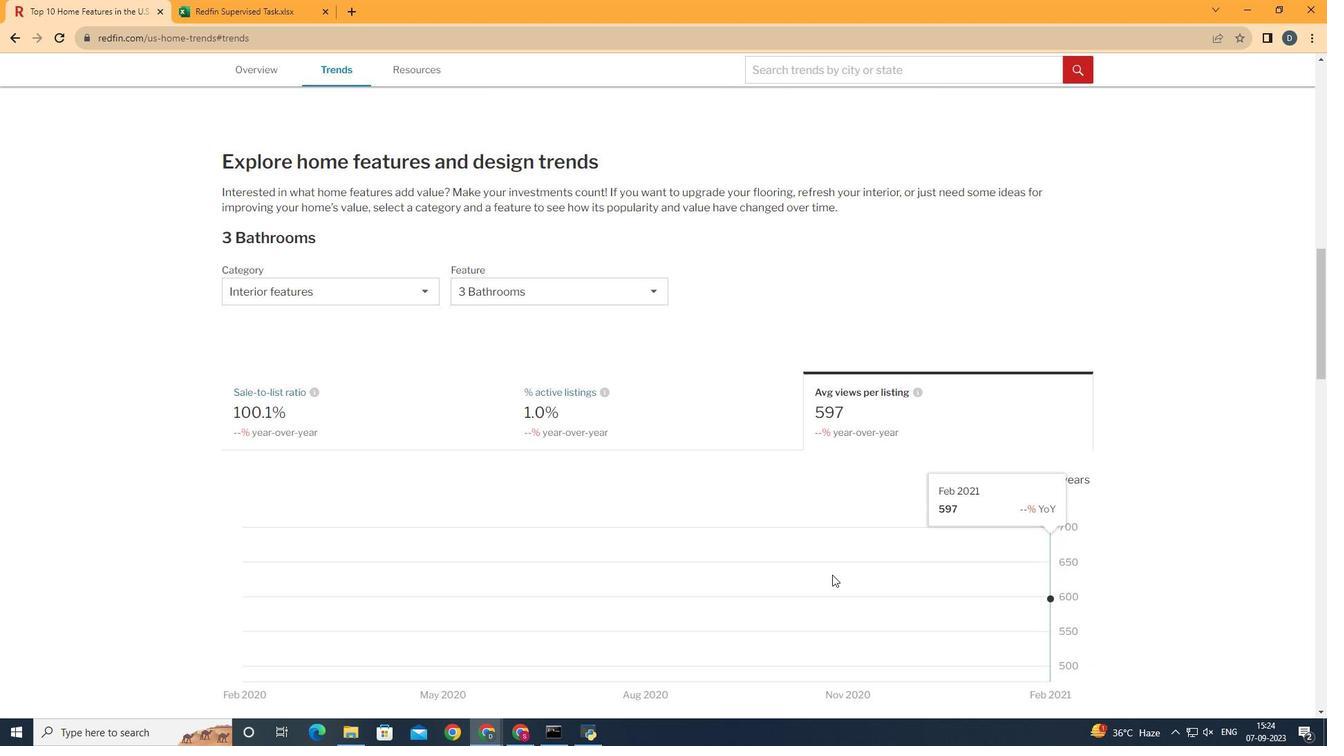 
Action: Mouse moved to (987, 568)
Screenshot: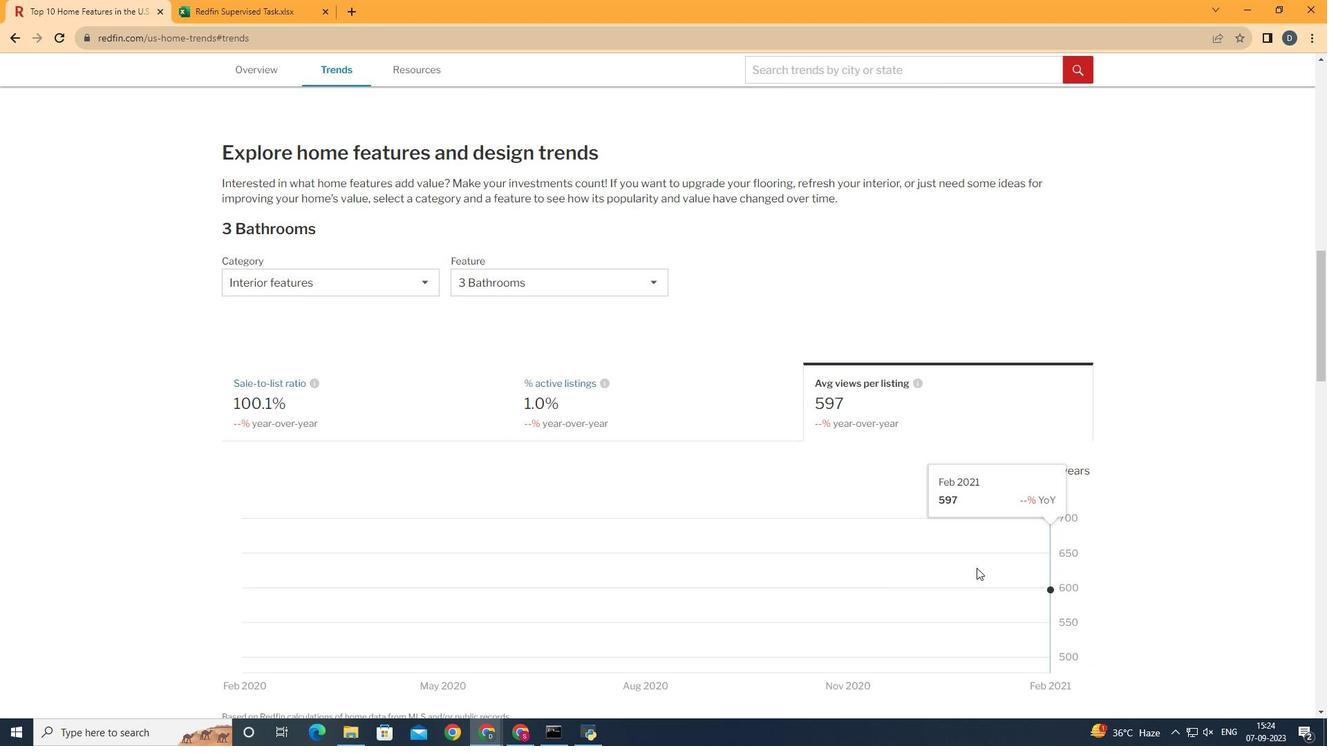 
